 Task: Show guides.
Action: Mouse moved to (120, 64)
Screenshot: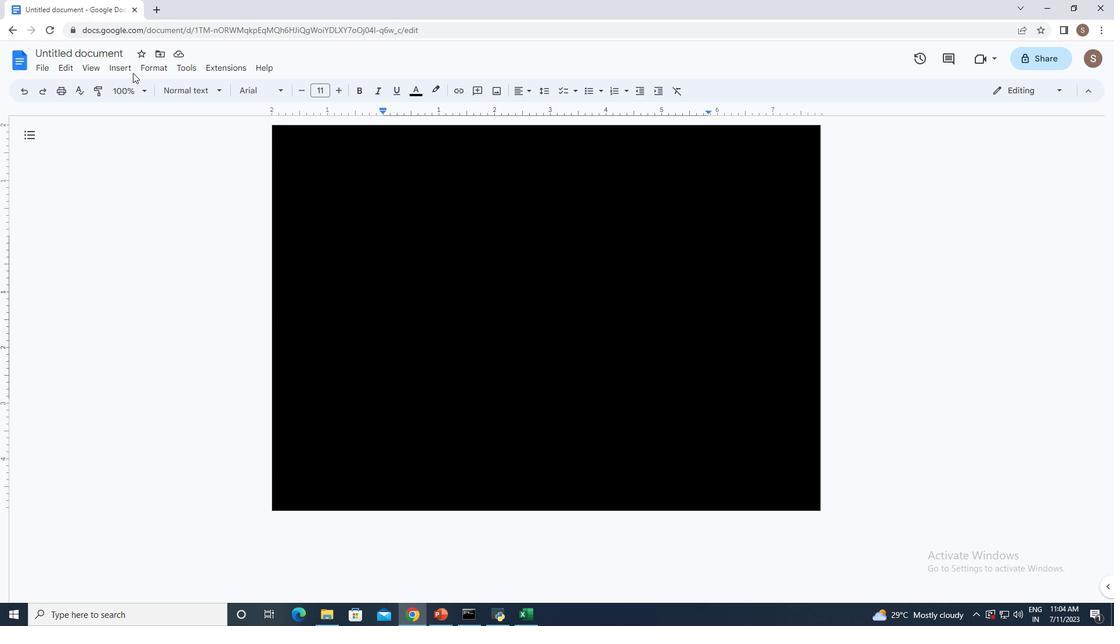 
Action: Mouse pressed left at (120, 64)
Screenshot: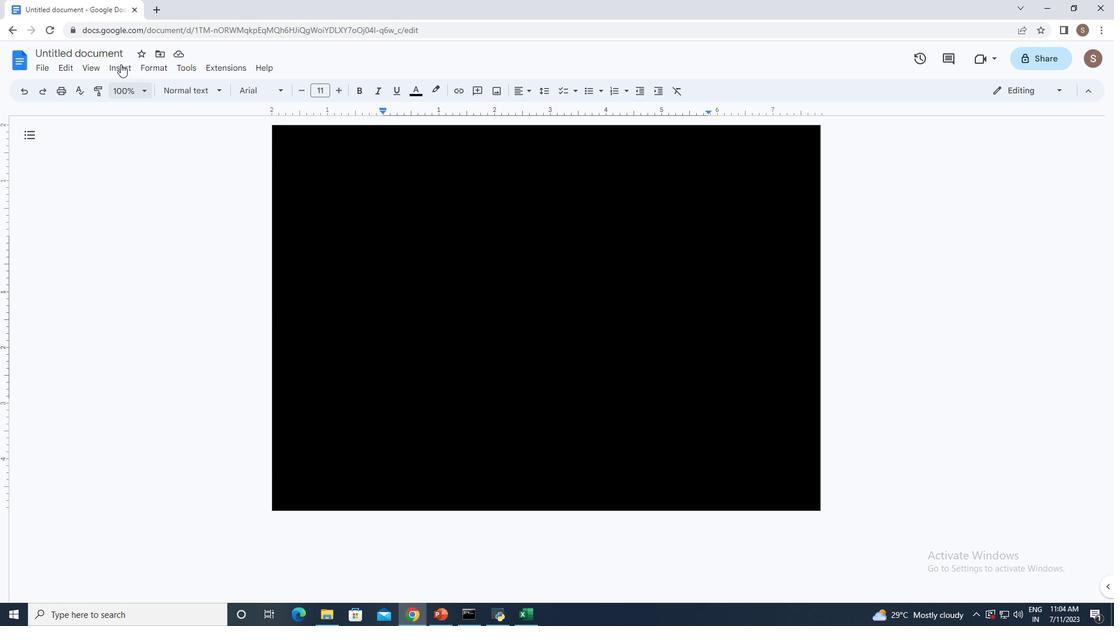 
Action: Mouse moved to (135, 124)
Screenshot: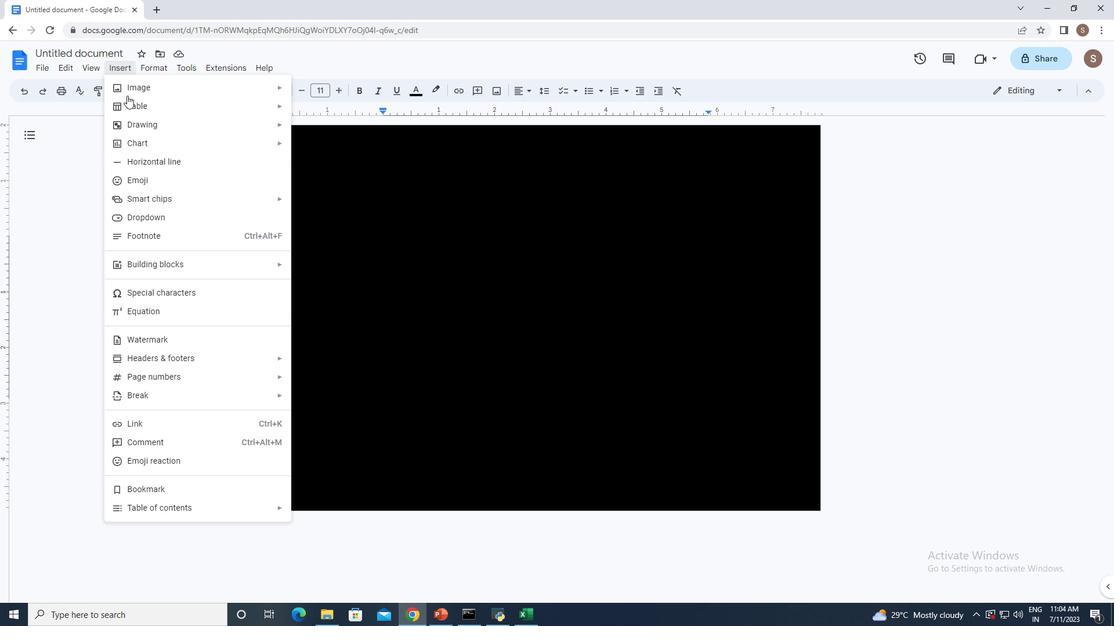 
Action: Mouse pressed left at (135, 124)
Screenshot: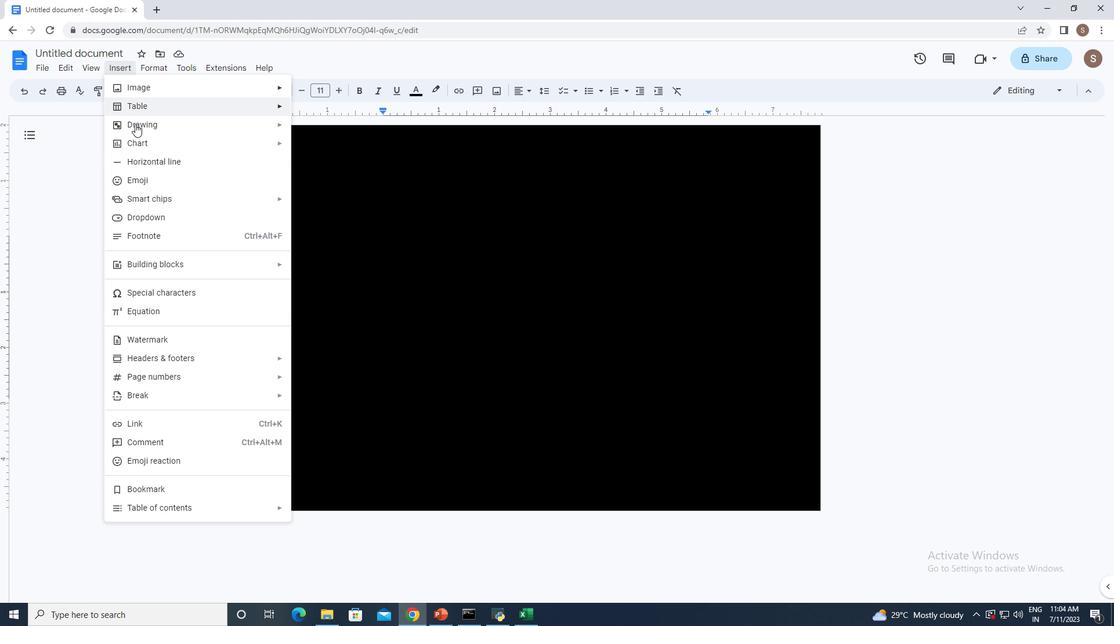 
Action: Mouse moved to (300, 129)
Screenshot: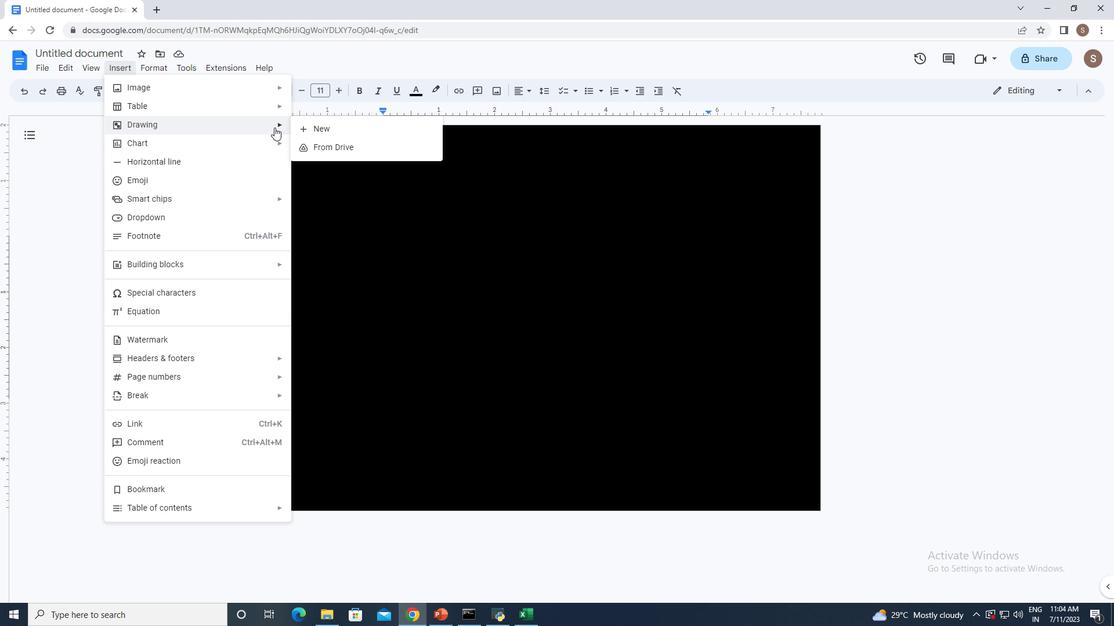 
Action: Mouse pressed left at (300, 129)
Screenshot: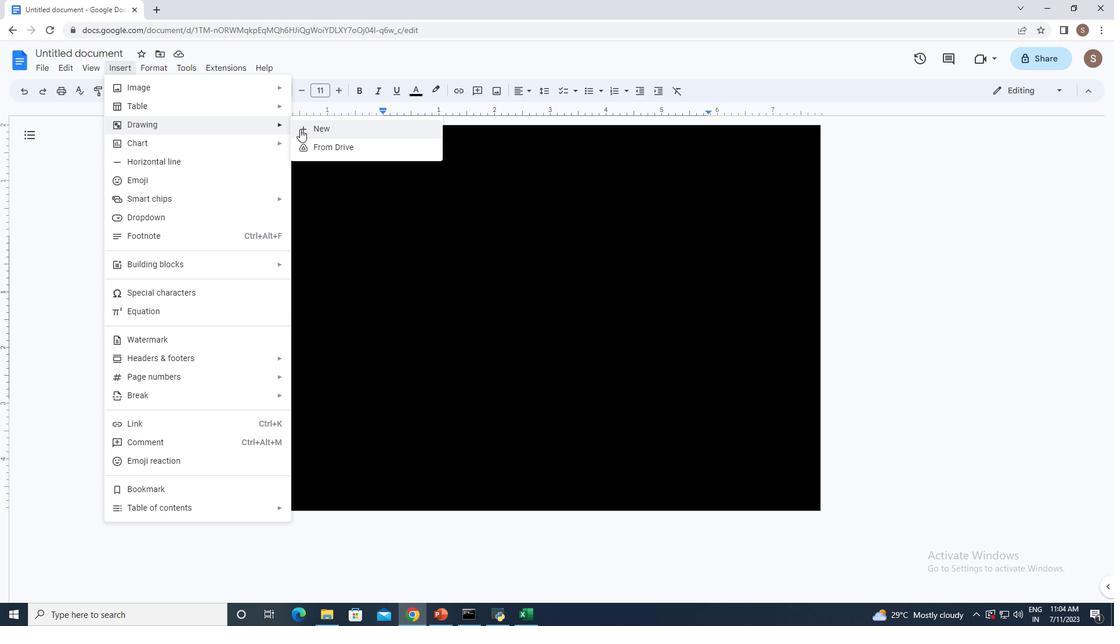 
Action: Mouse moved to (299, 130)
Screenshot: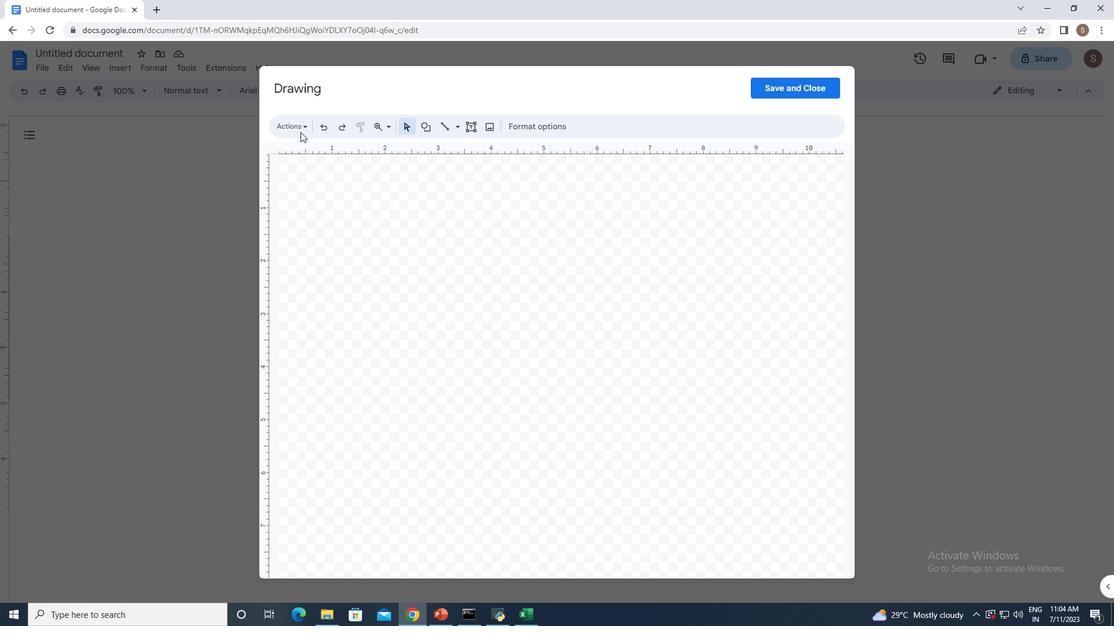 
Action: Mouse pressed left at (299, 130)
Screenshot: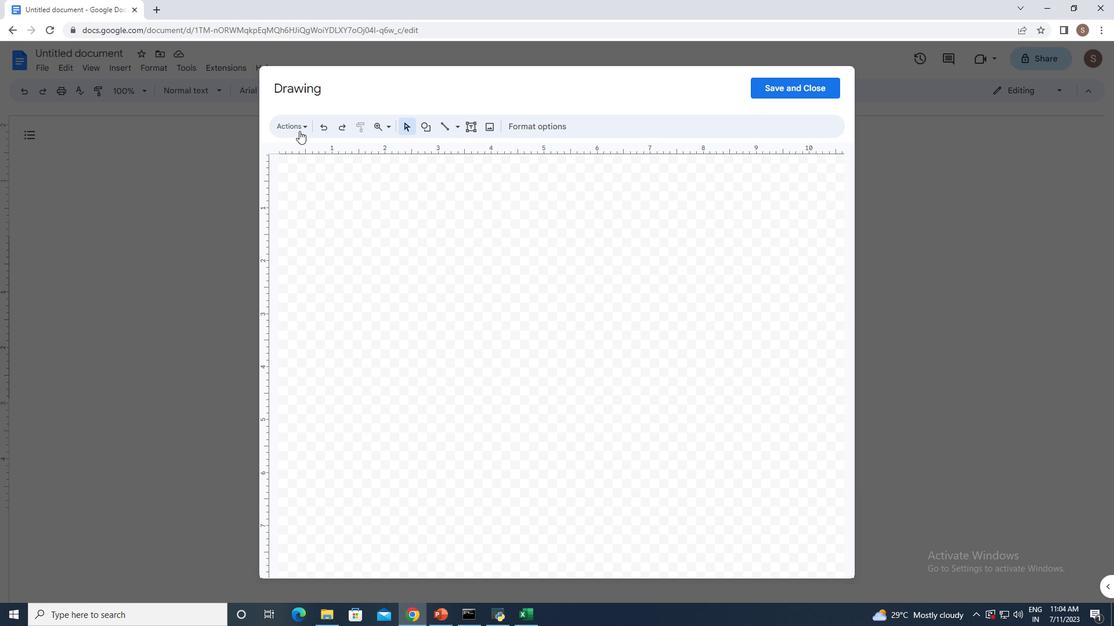 
Action: Mouse moved to (510, 432)
Screenshot: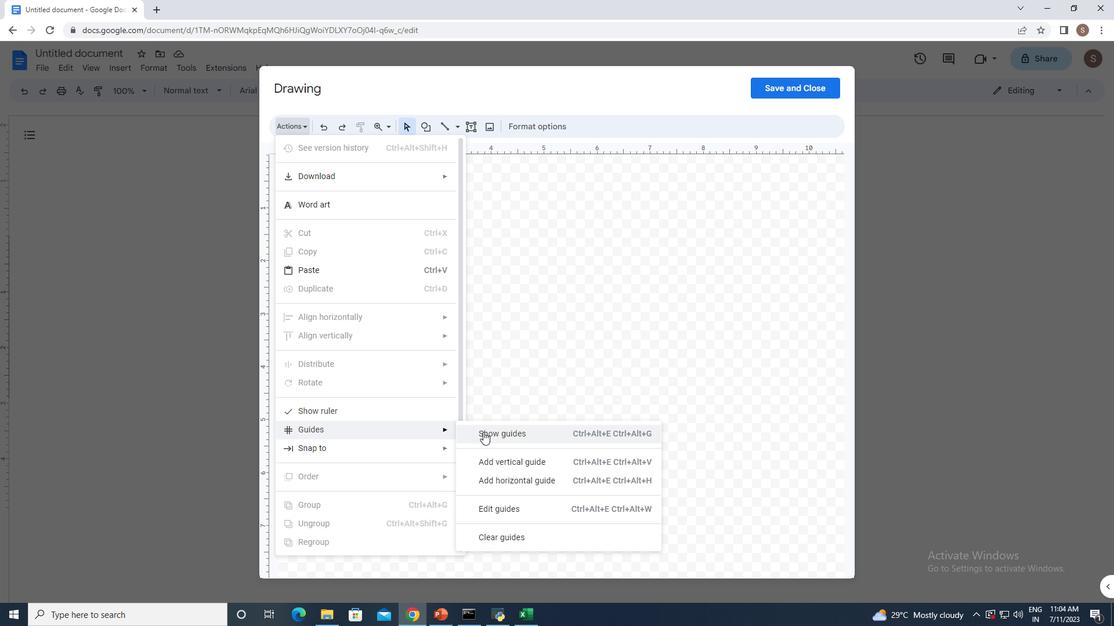 
Action: Mouse pressed left at (510, 432)
Screenshot: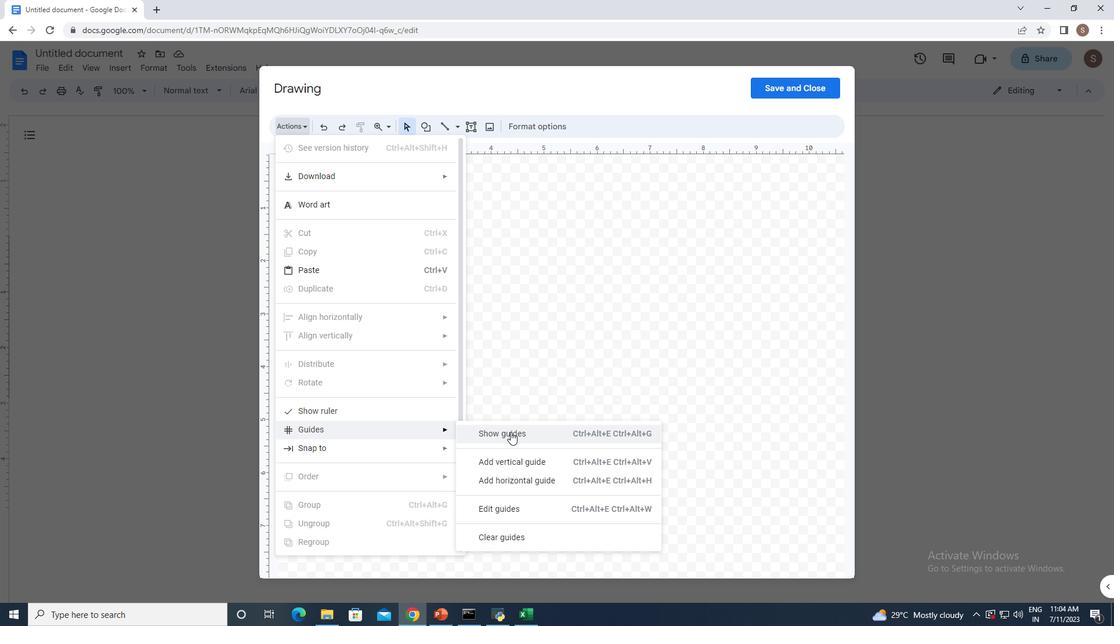 
